 Task: Create Workspace Content Marketing Agencies Workspace description Create and manage company-wide mentorship and coaching programs. Workspace type Sales CRM
Action: Mouse moved to (432, 94)
Screenshot: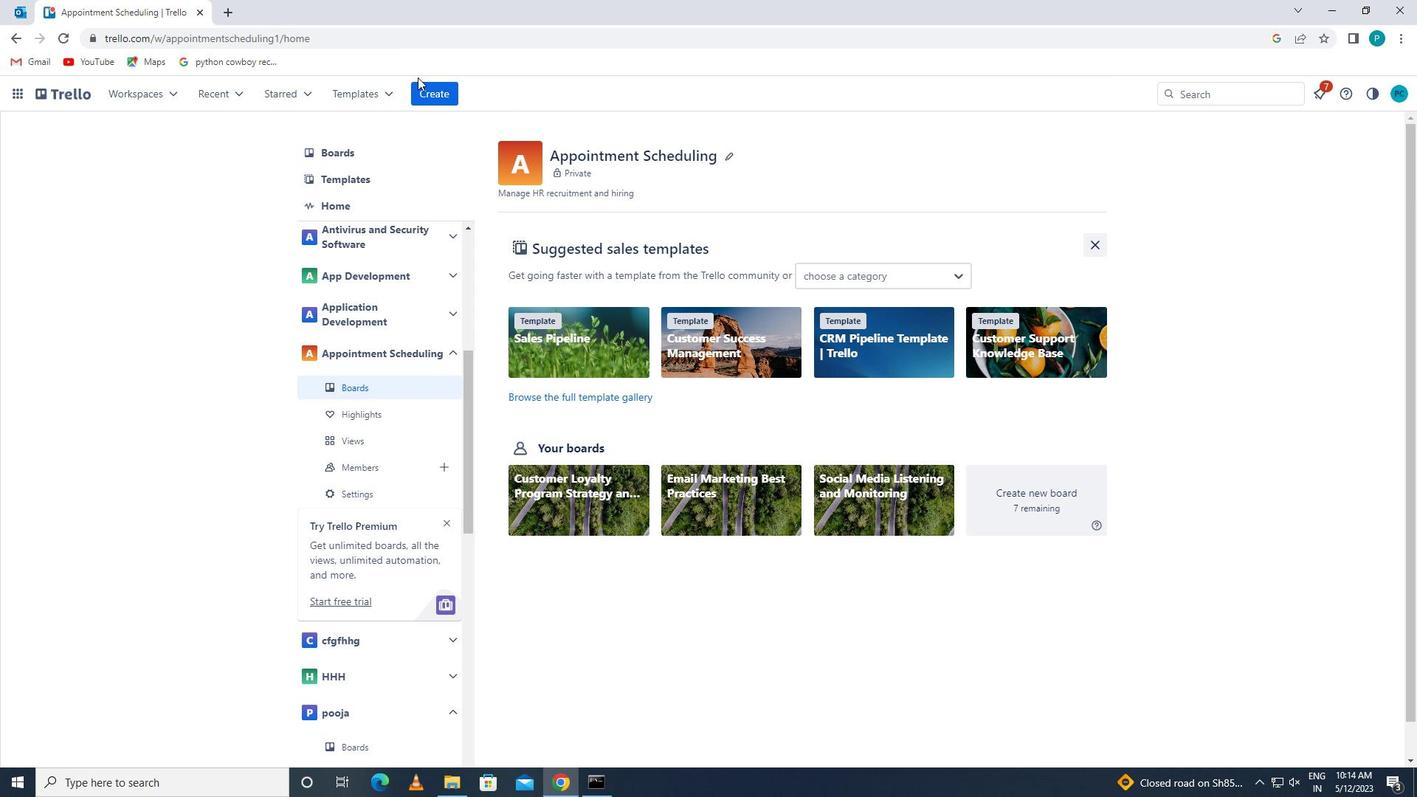 
Action: Mouse pressed left at (432, 94)
Screenshot: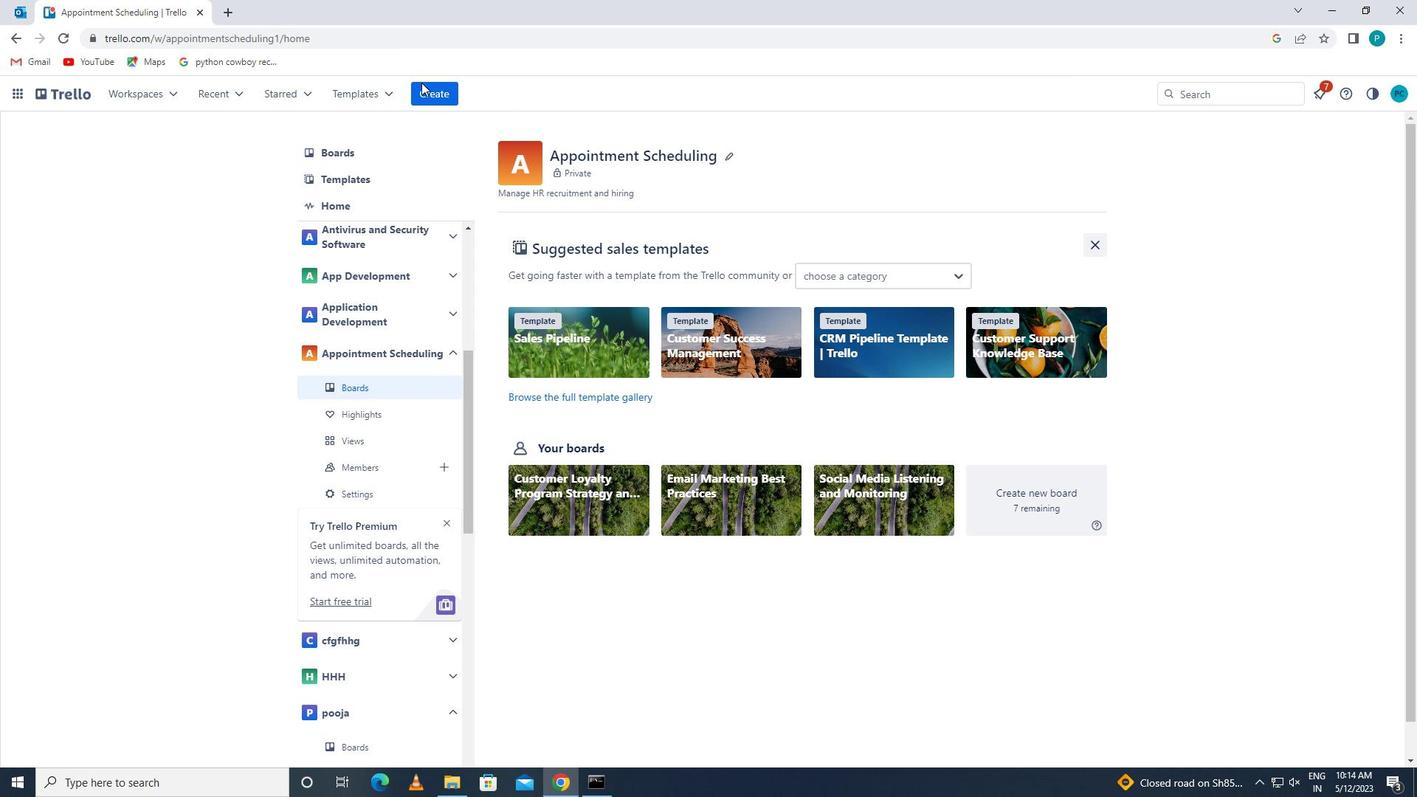 
Action: Mouse moved to (461, 239)
Screenshot: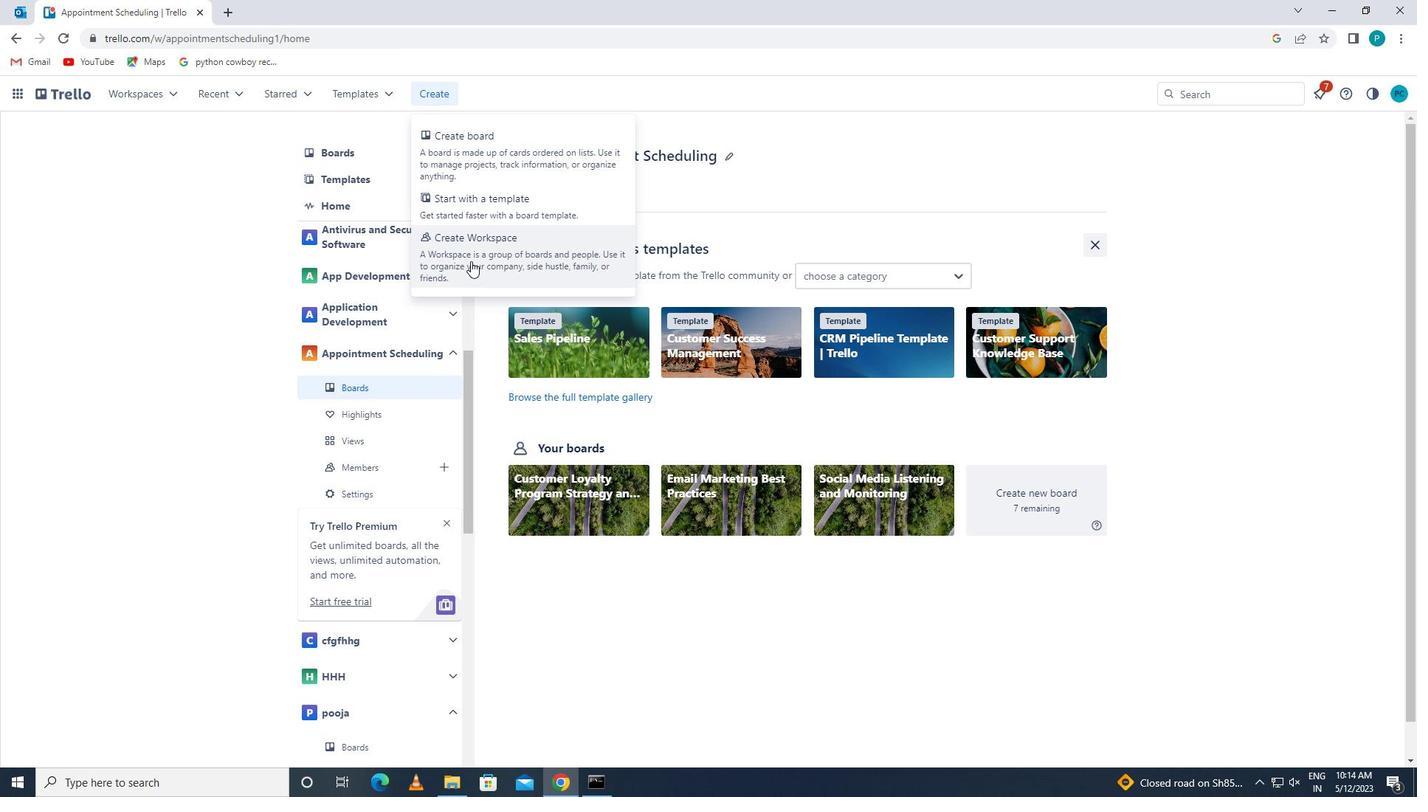 
Action: Mouse pressed left at (461, 239)
Screenshot: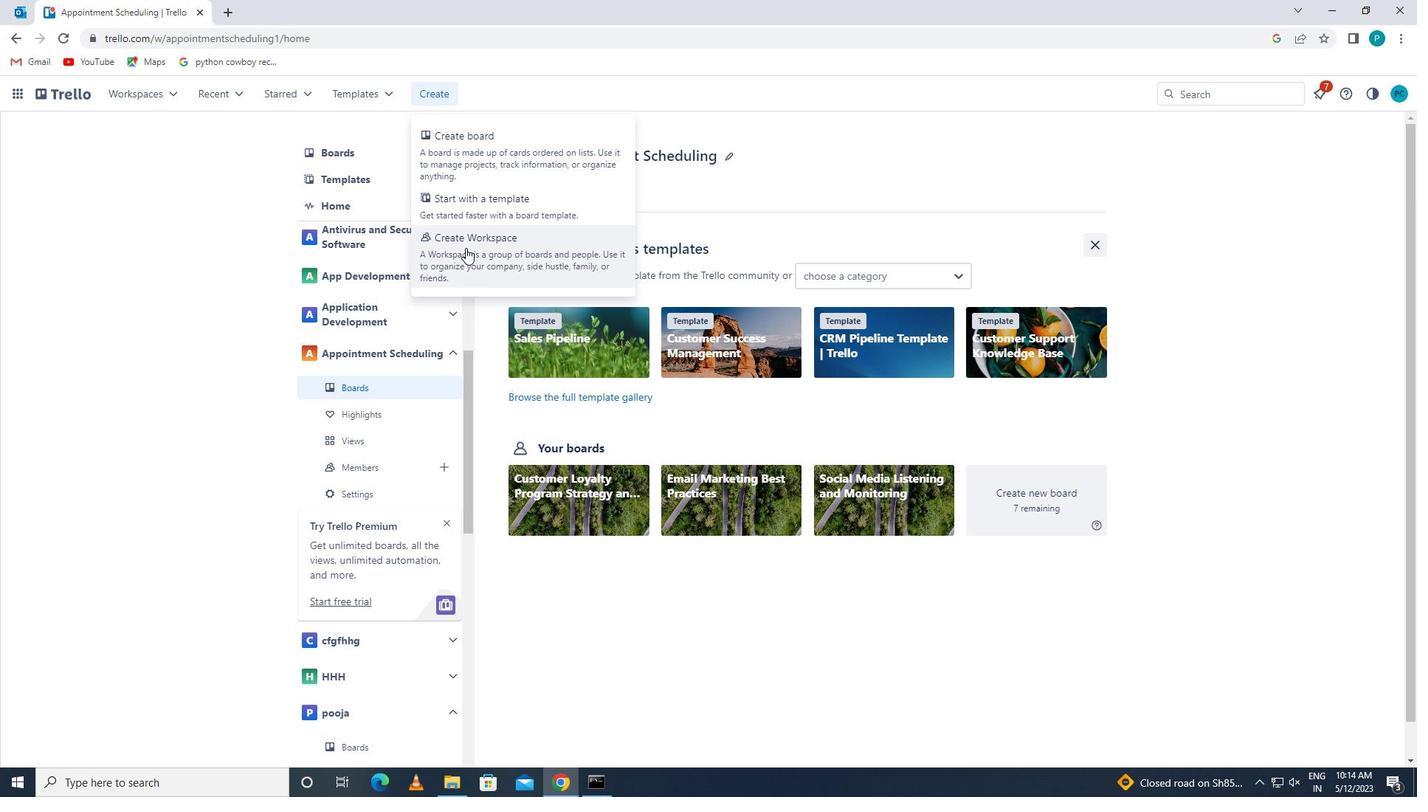 
Action: Mouse moved to (459, 286)
Screenshot: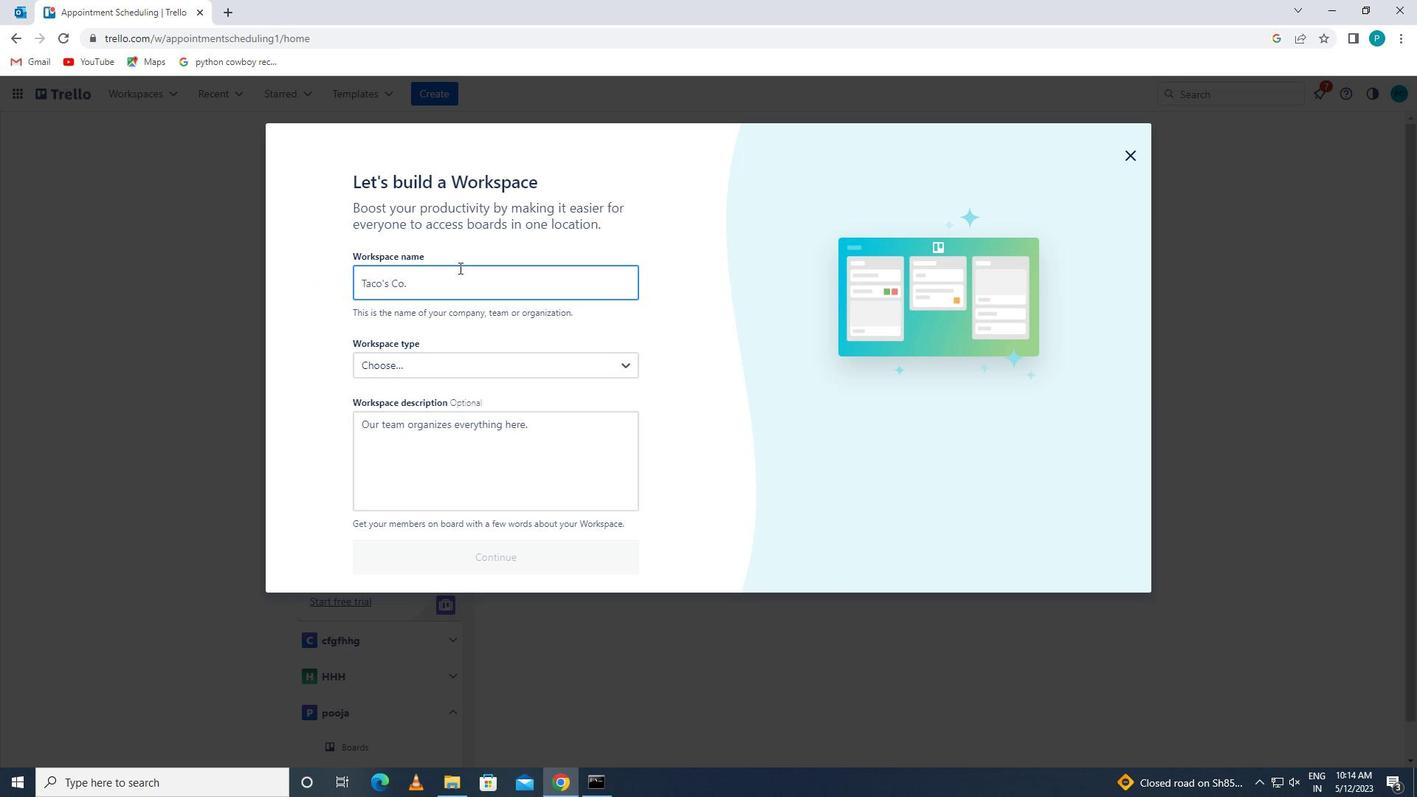 
Action: Mouse pressed left at (459, 286)
Screenshot: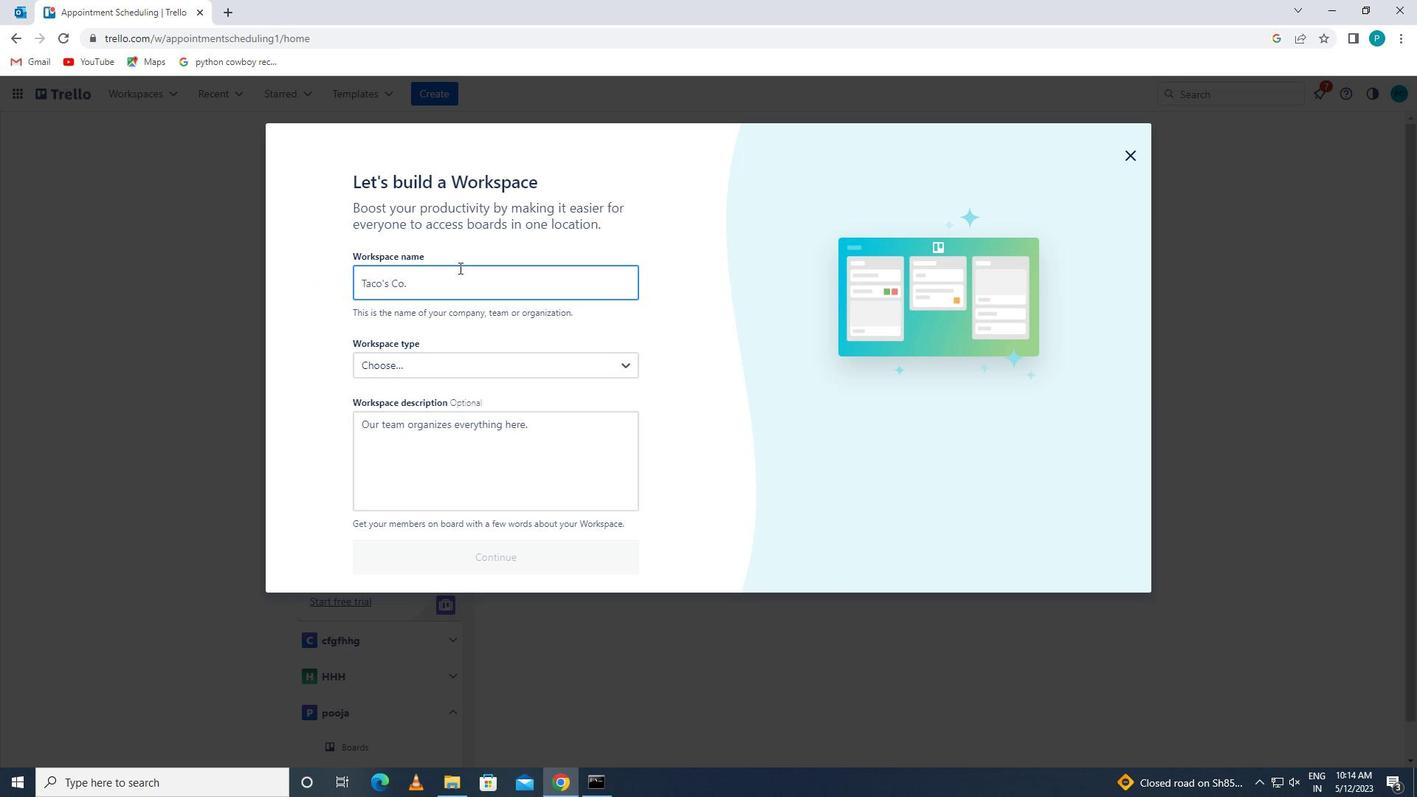 
Action: Key pressed <Key.caps_lock>c<Key.caps_lock>ontent<Key.space><Key.caps_lock>m<Key.caps_lock>arketing<Key.space><Key.caps_lock>a<Key.caps_lock>gencies
Screenshot: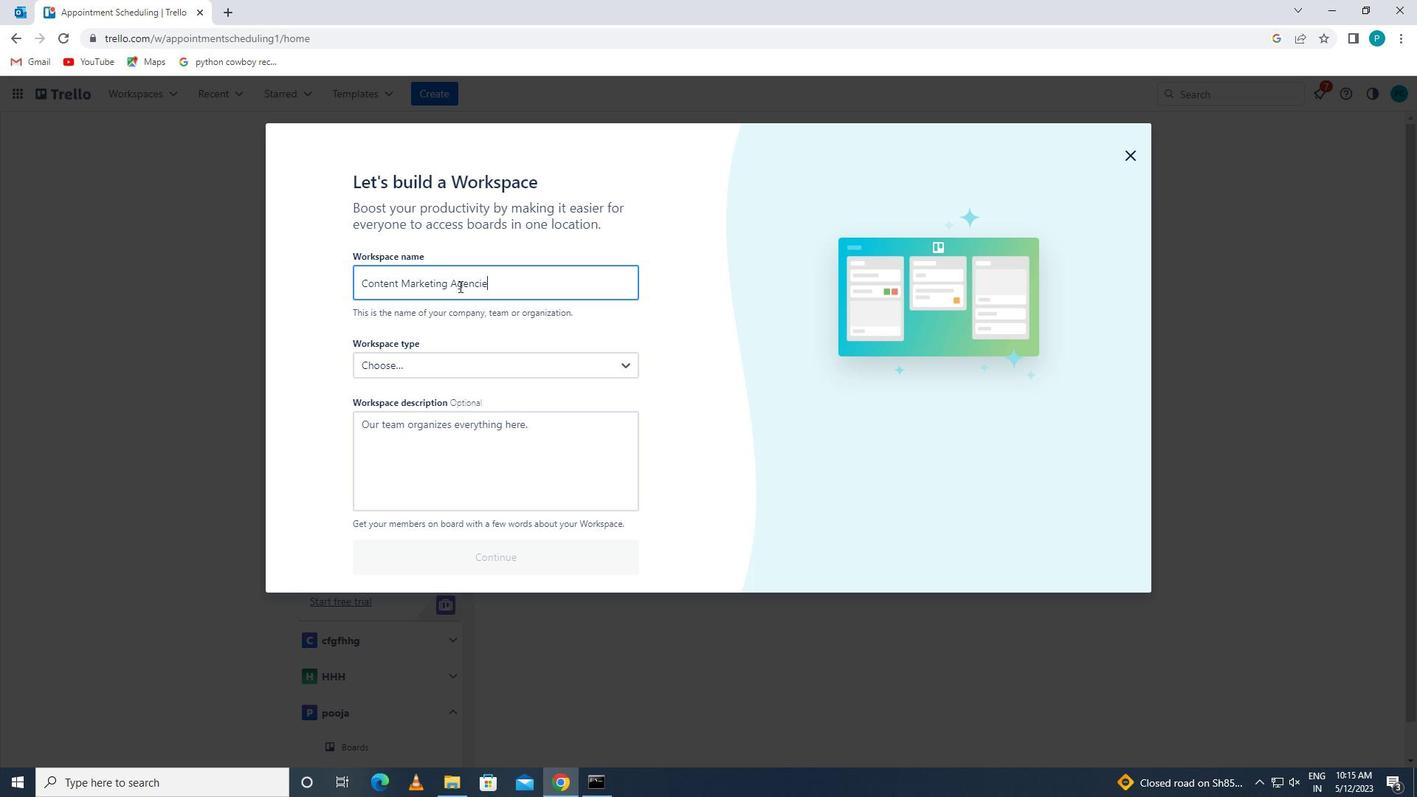 
Action: Mouse moved to (429, 430)
Screenshot: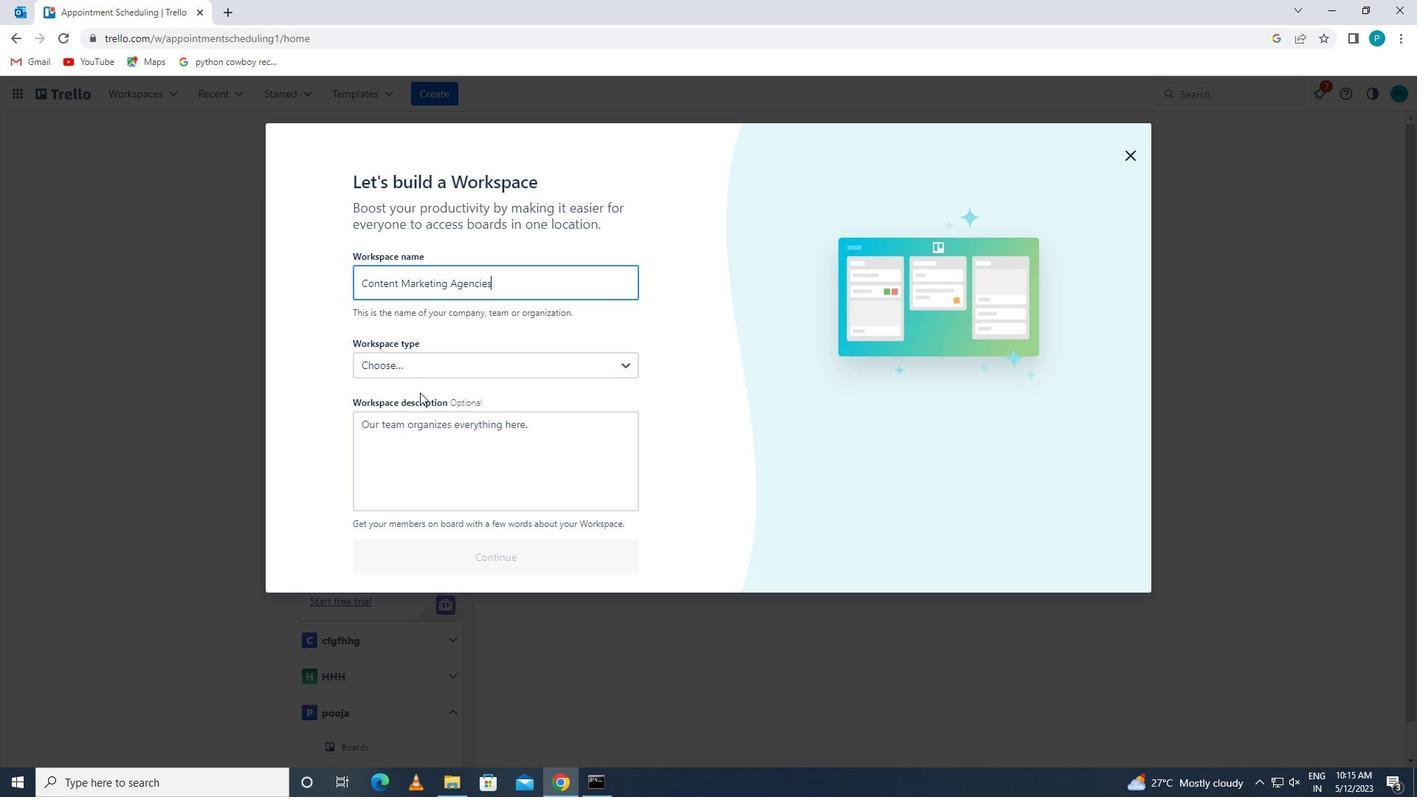 
Action: Mouse pressed left at (429, 430)
Screenshot: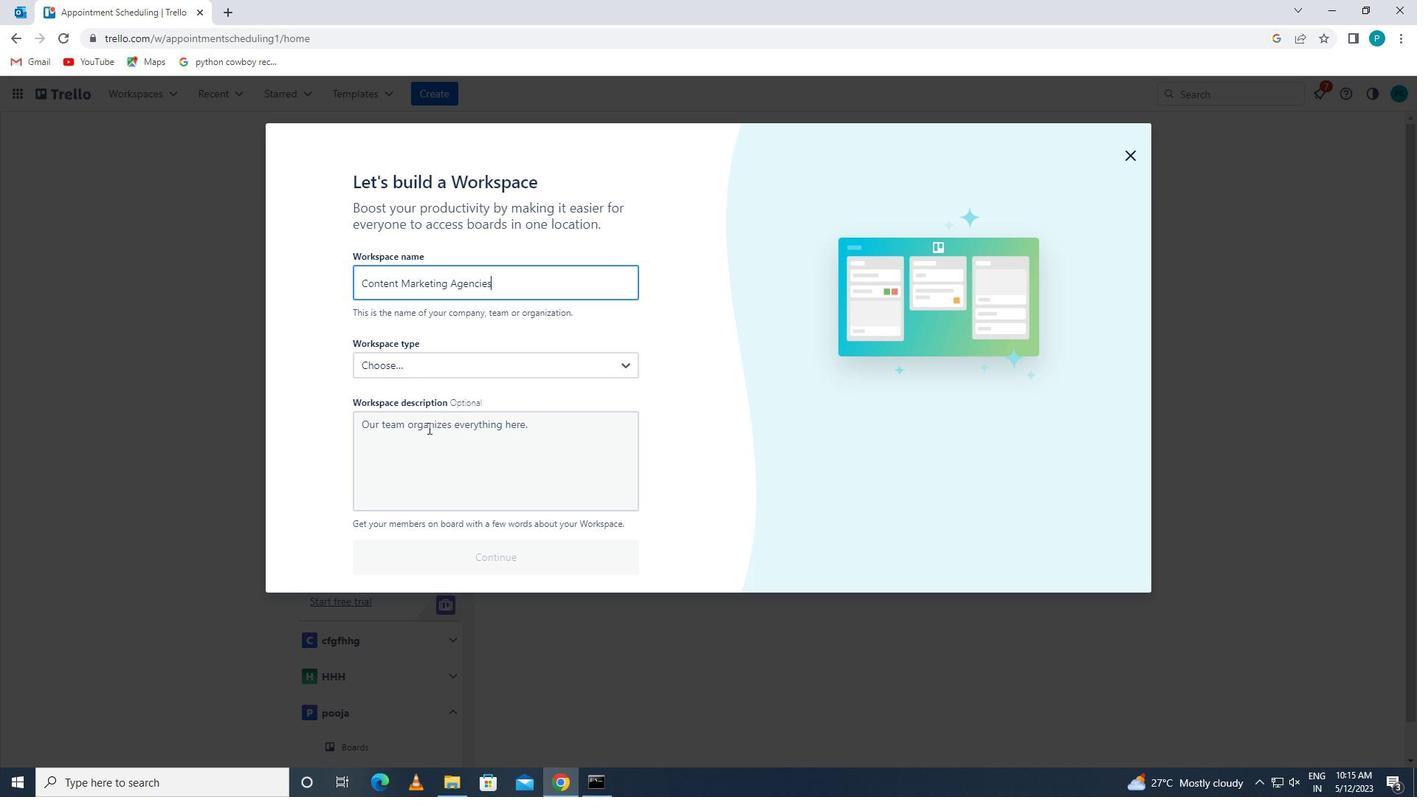 
Action: Key pressed <Key.caps_lock>c<Key.caps_lock>reate<Key.space>and<Key.space>manage<Key.space>company<Key.space>-wide<Key.space>mentorship<Key.space>and<Key.space>coaching<Key.space>programs
Screenshot: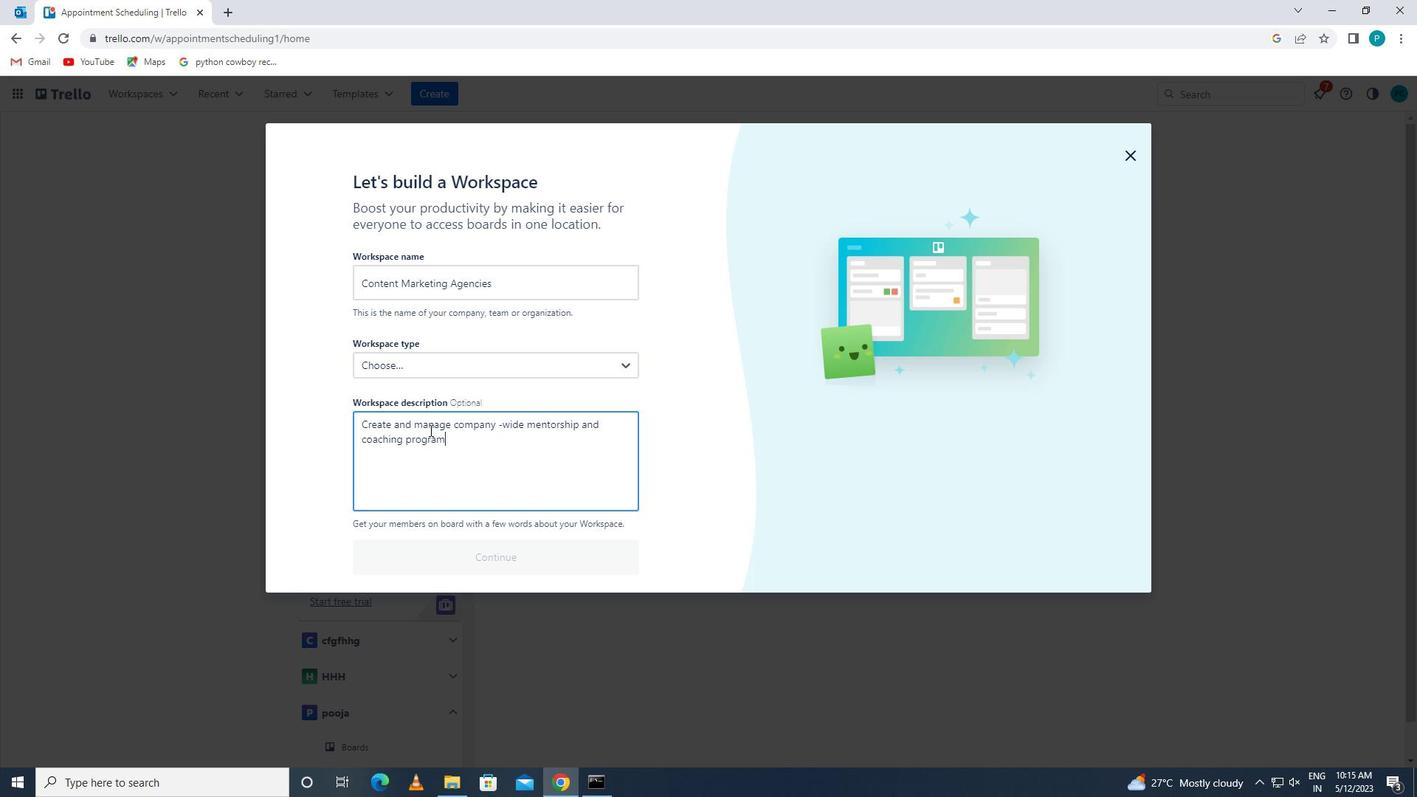 
Action: Mouse moved to (434, 369)
Screenshot: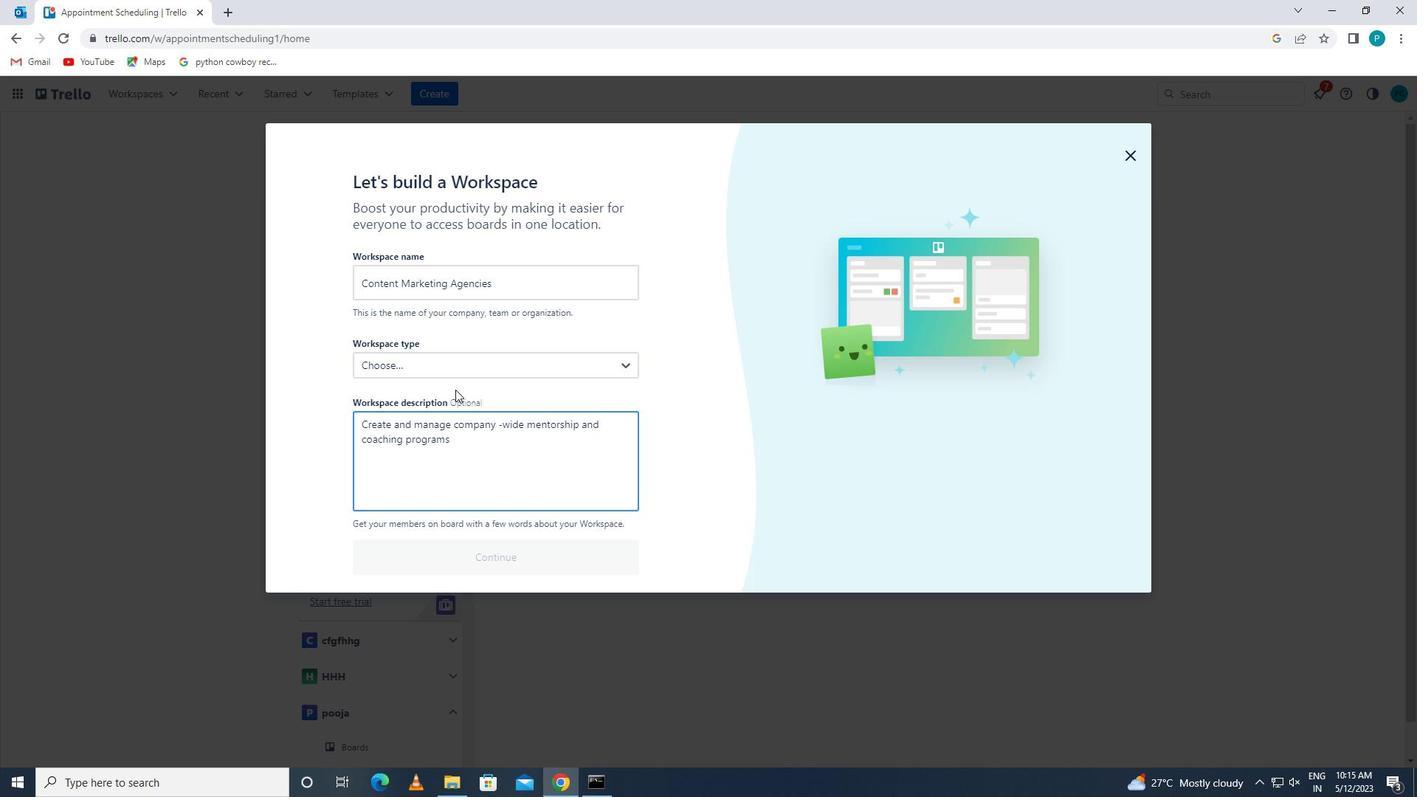 
Action: Mouse pressed left at (434, 369)
Screenshot: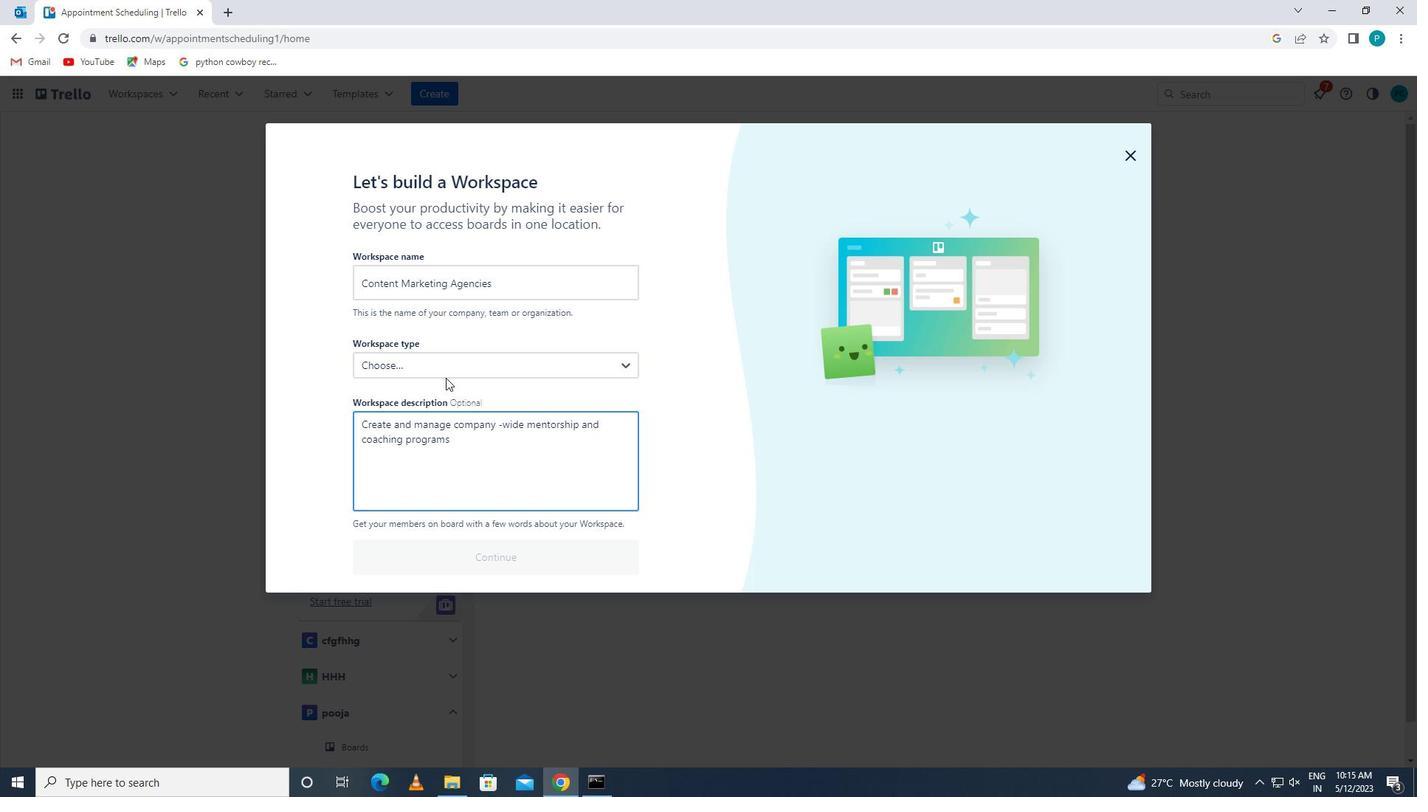
Action: Mouse moved to (401, 418)
Screenshot: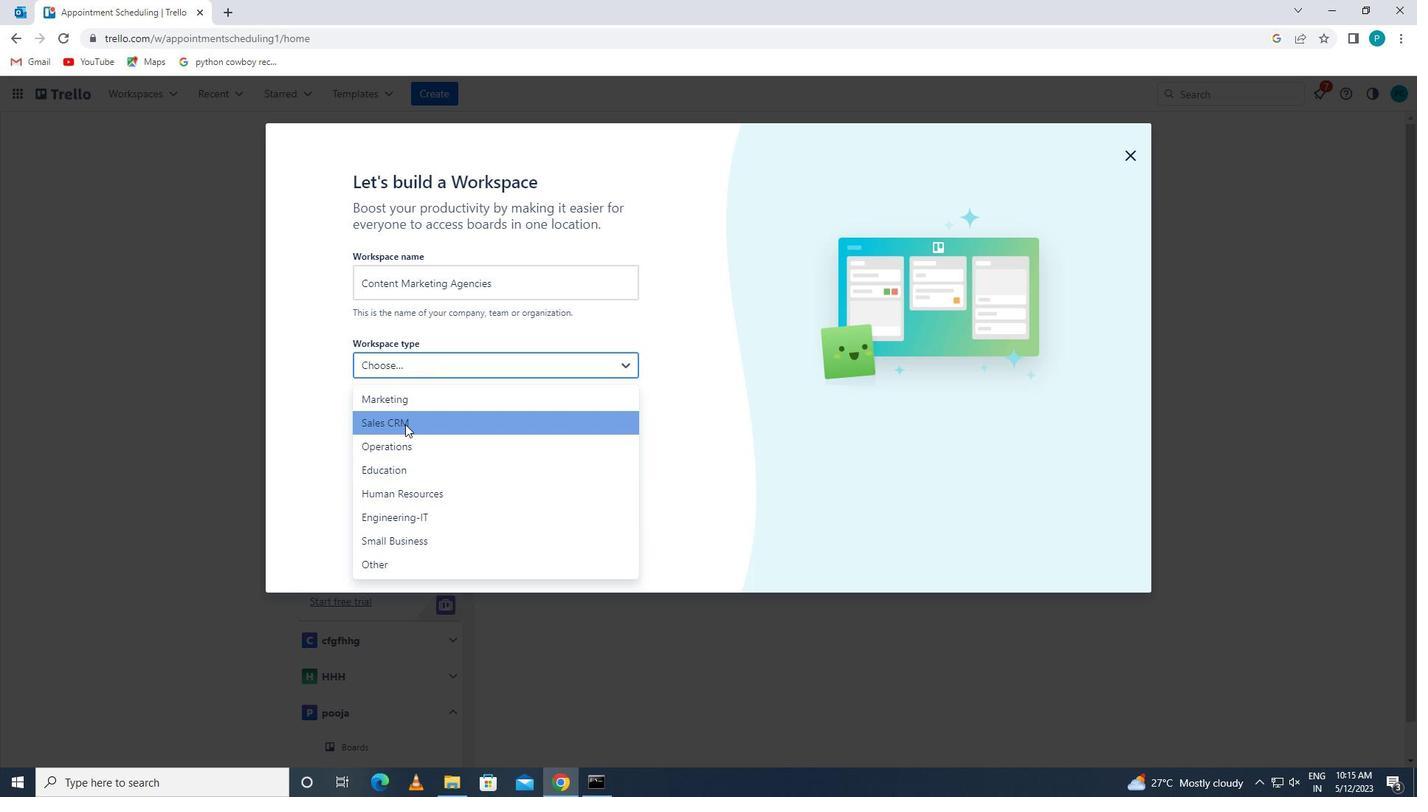
Action: Mouse pressed left at (401, 418)
Screenshot: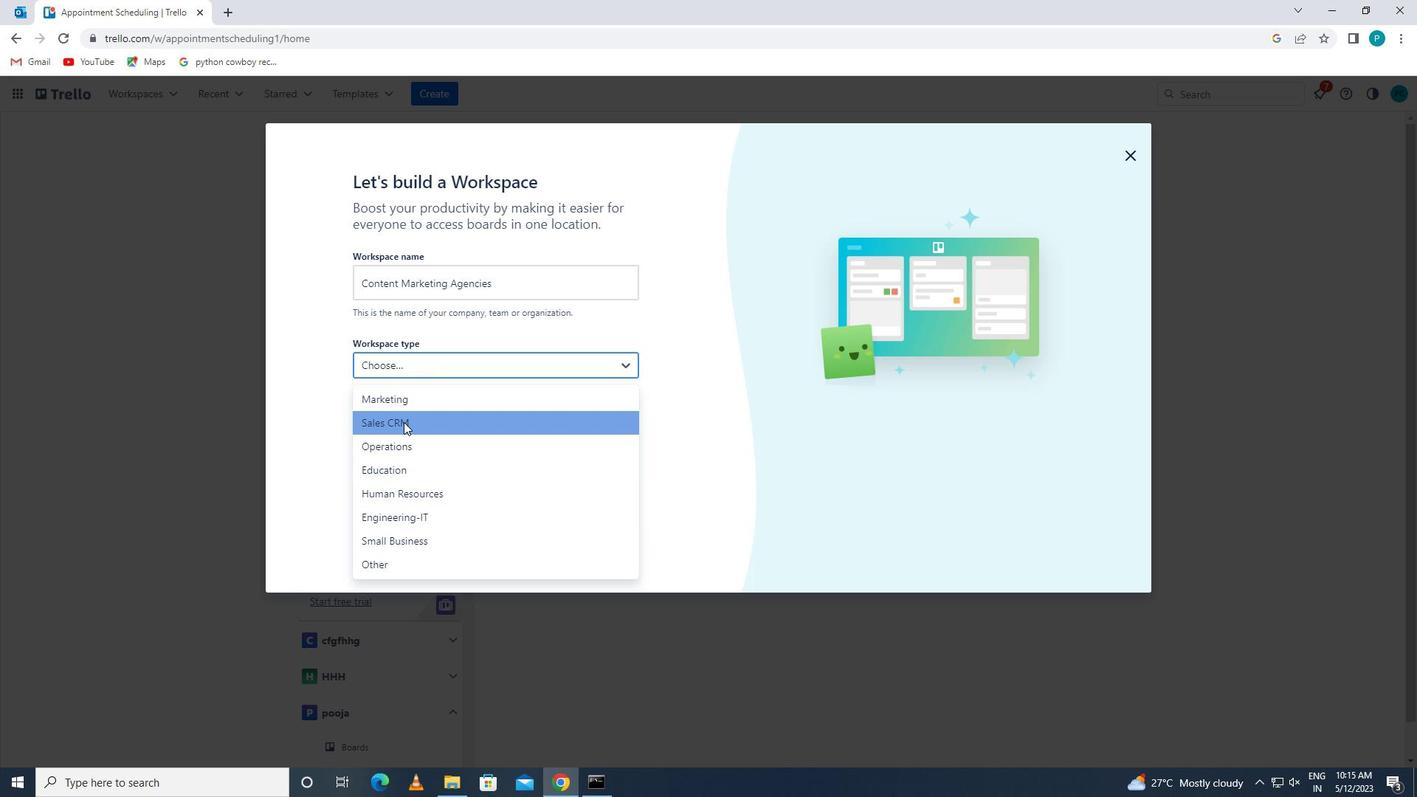 
Action: Mouse moved to (497, 566)
Screenshot: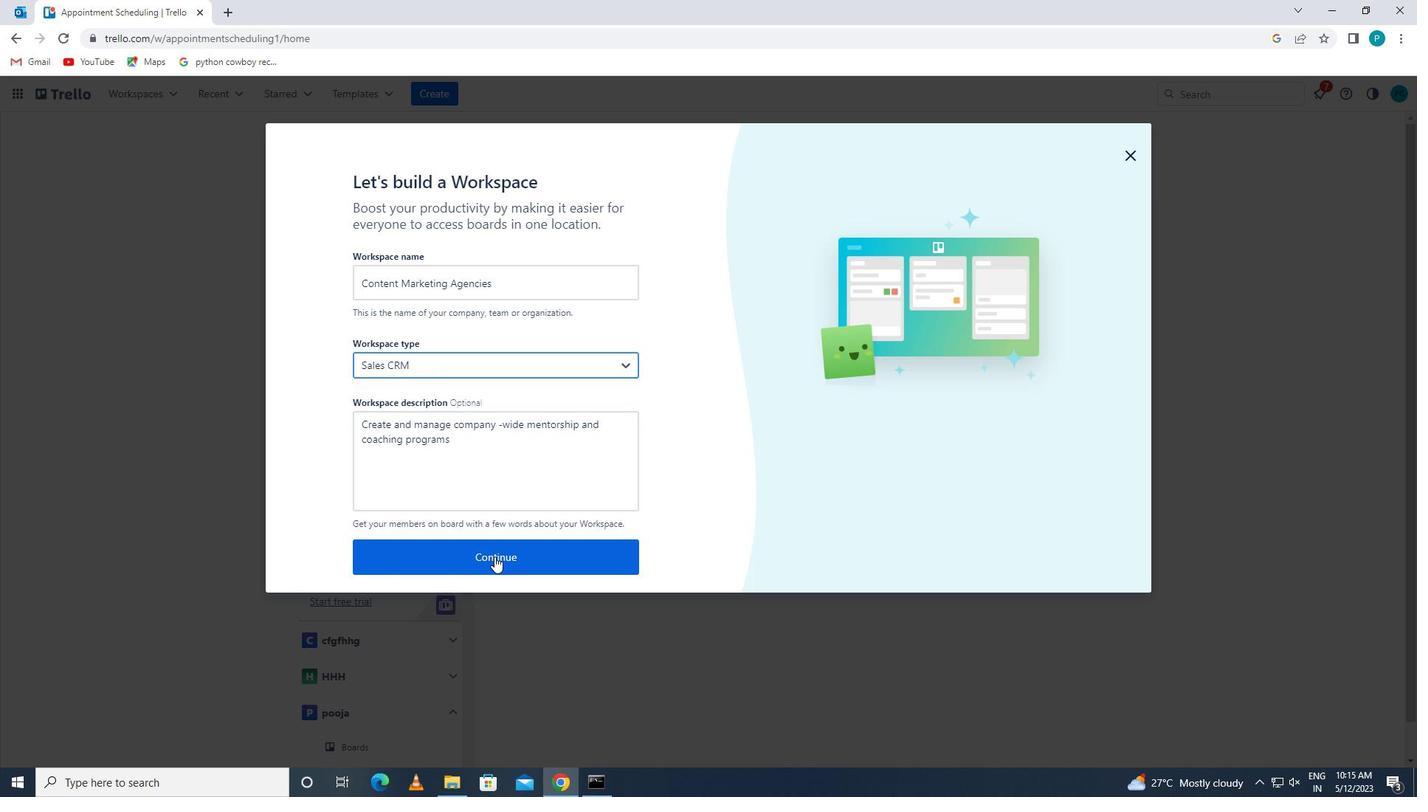 
Action: Mouse pressed left at (497, 566)
Screenshot: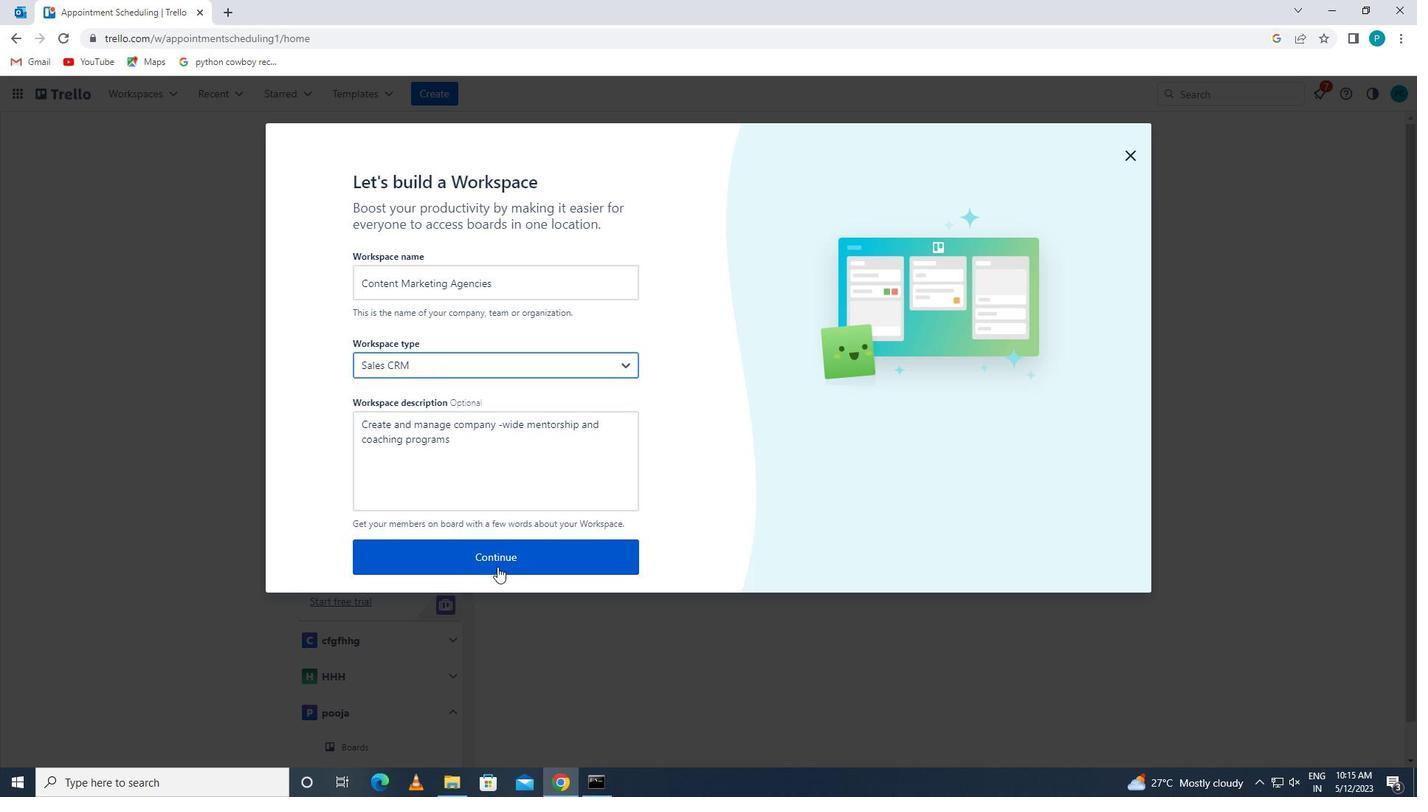 
